 Task: Create a section Agile Accelerators and in the section, add a milestone UI/UX Improvements in the project AdvantEdge
Action: Mouse moved to (88, 346)
Screenshot: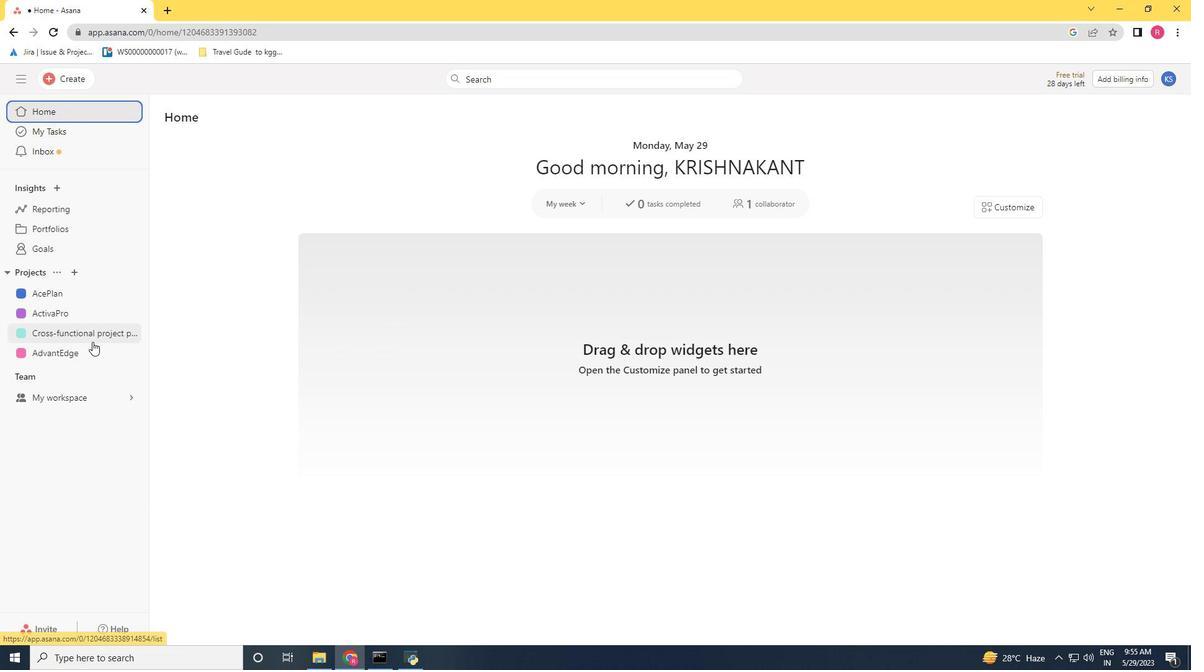 
Action: Mouse pressed left at (88, 346)
Screenshot: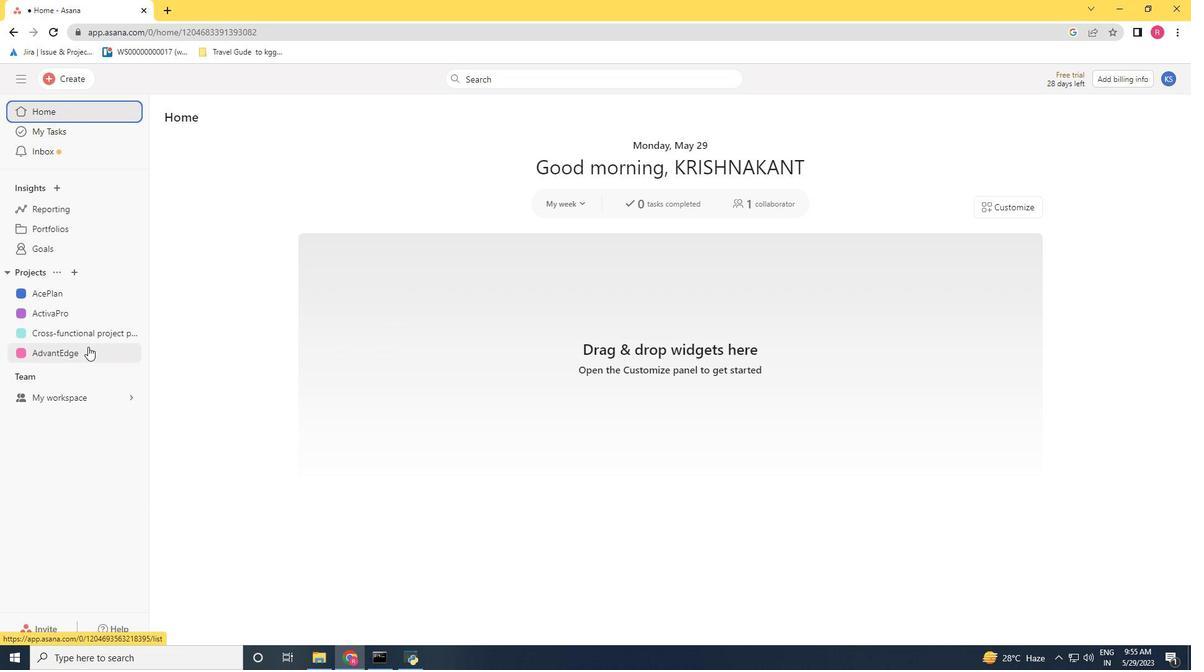 
Action: Mouse moved to (200, 439)
Screenshot: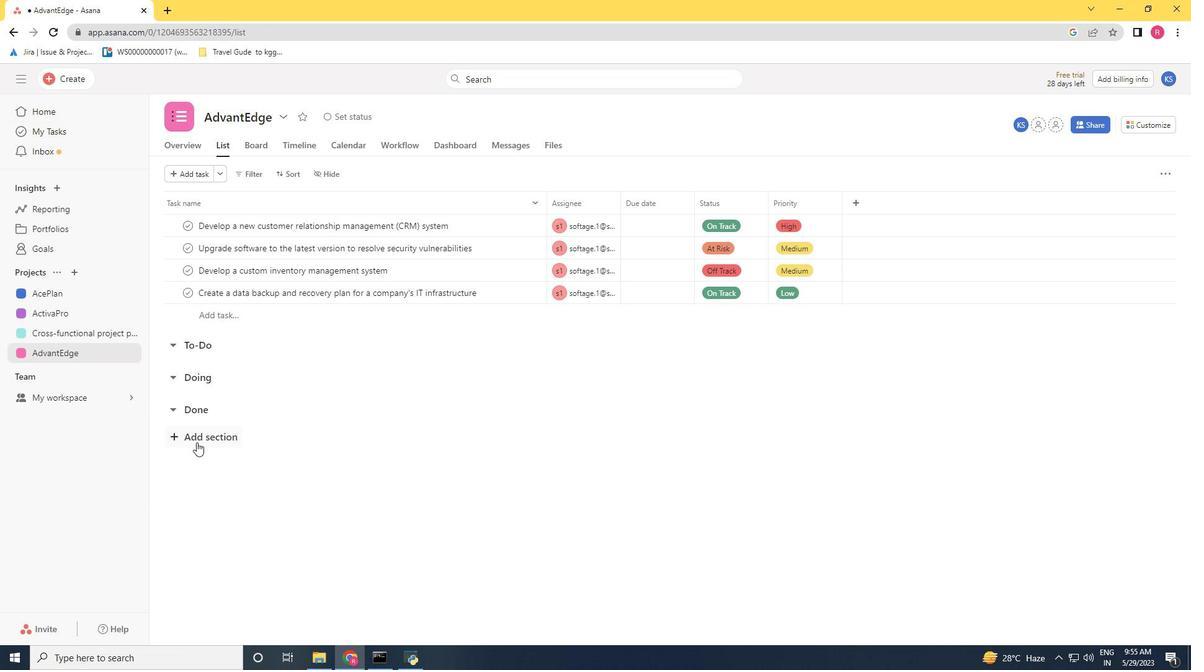 
Action: Mouse pressed left at (200, 439)
Screenshot: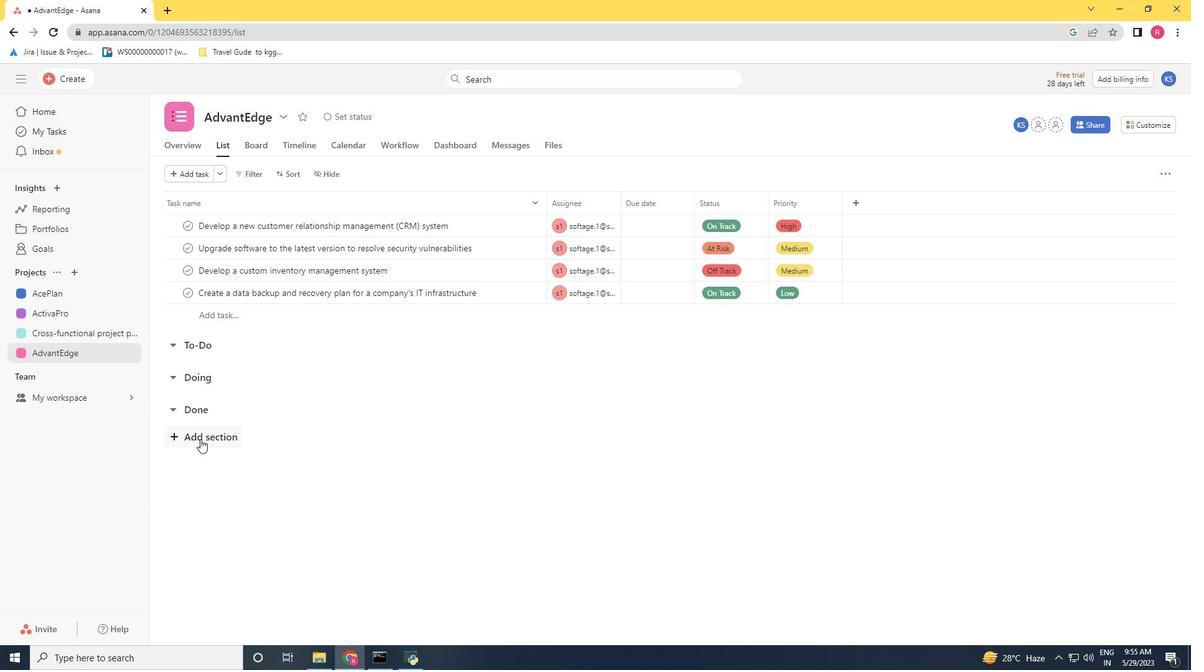 
Action: Mouse moved to (645, 322)
Screenshot: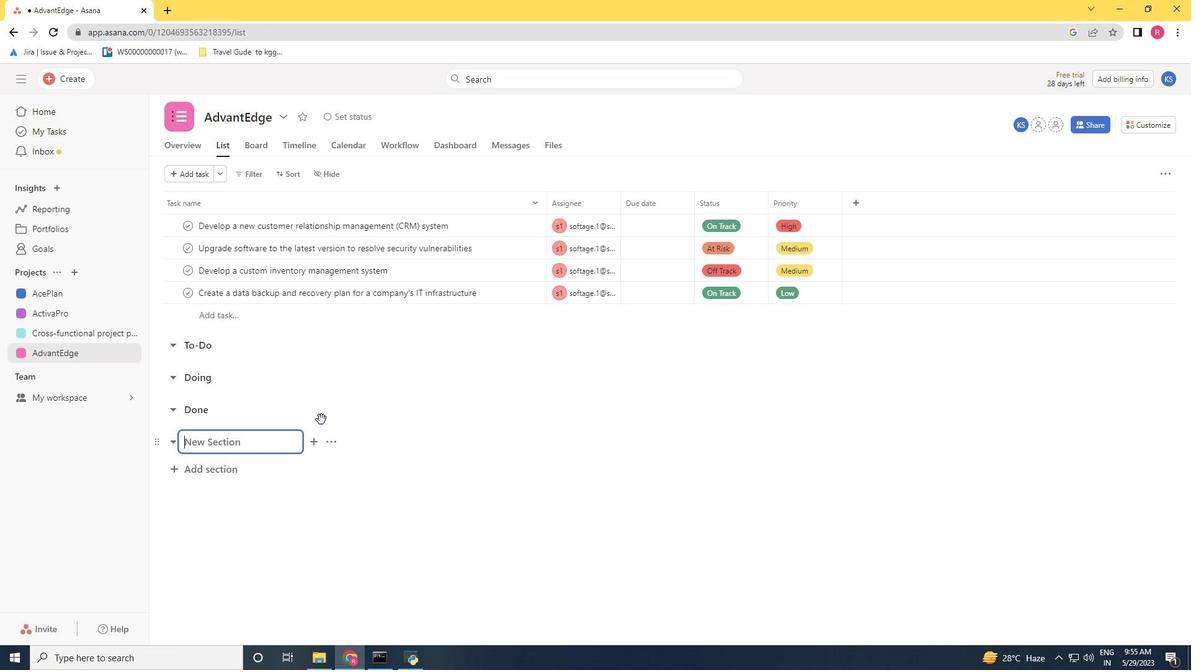 
Action: Key pressed <Key.shift><Key.shift><Key.shift><Key.shift><Key.shift><Key.shift><Key.shift><Key.shift><Key.shift><Key.shift><Key.shift><Key.shift><Key.shift><Key.shift><Key.shift><Key.shift><Key.shift><Key.shift><Key.shift><Key.shift><Key.shift><Key.shift><Key.shift><Key.shift><Key.shift><Key.shift><Key.shift><Key.shift><Key.shift><Key.shift><Key.shift><Key.shift><Key.shift><Key.shift><Key.shift><Key.shift><Key.shift><Key.shift><Key.shift><Key.shift><Key.shift>Agile<Key.space><Key.shift>Accelerators<Key.space><Key.shift_r><Key.enter>
Screenshot: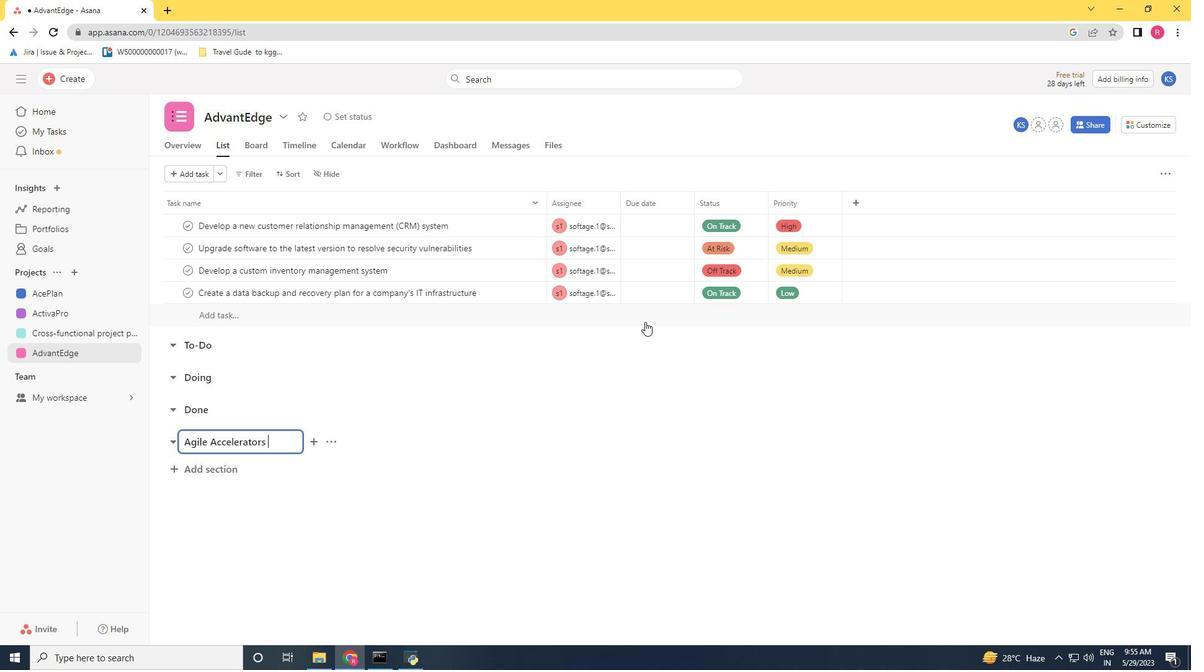 
Action: Mouse moved to (630, 340)
Screenshot: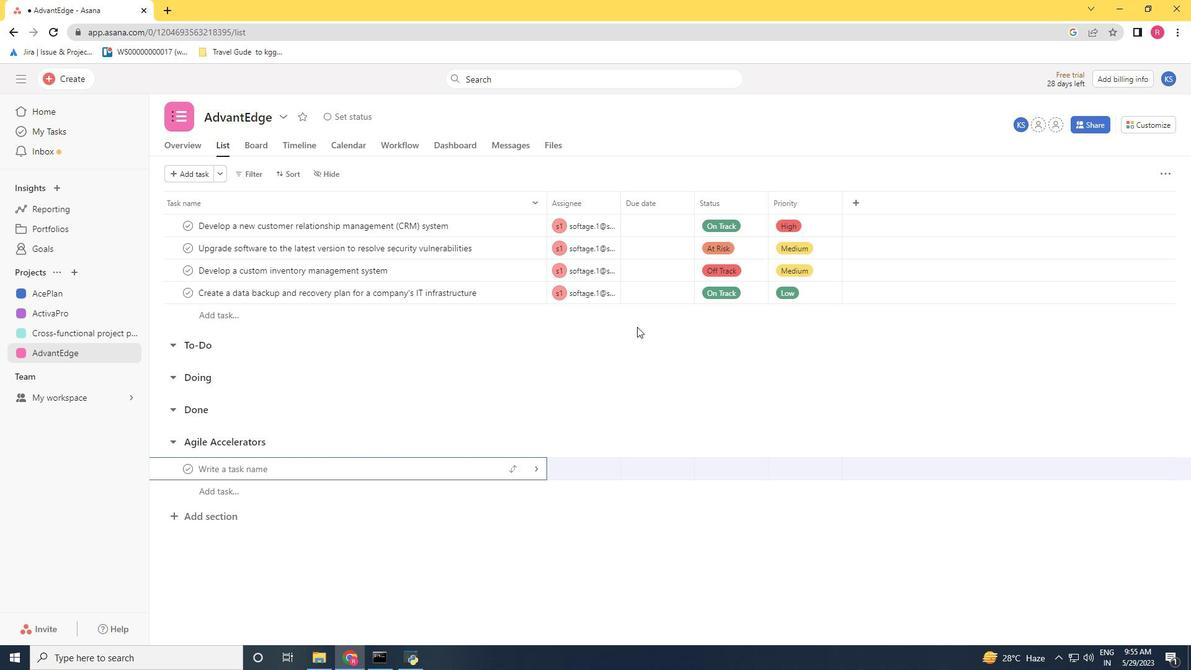 
Action: Key pressed <Key.shift>
Screenshot: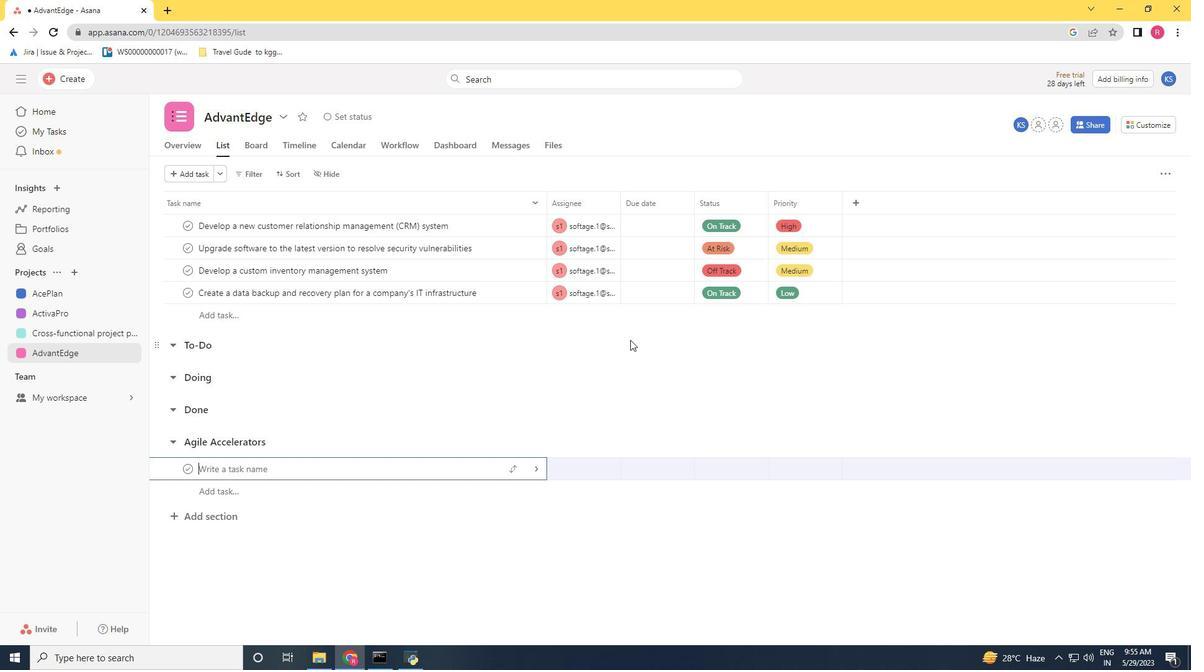 
Action: Mouse moved to (629, 340)
Screenshot: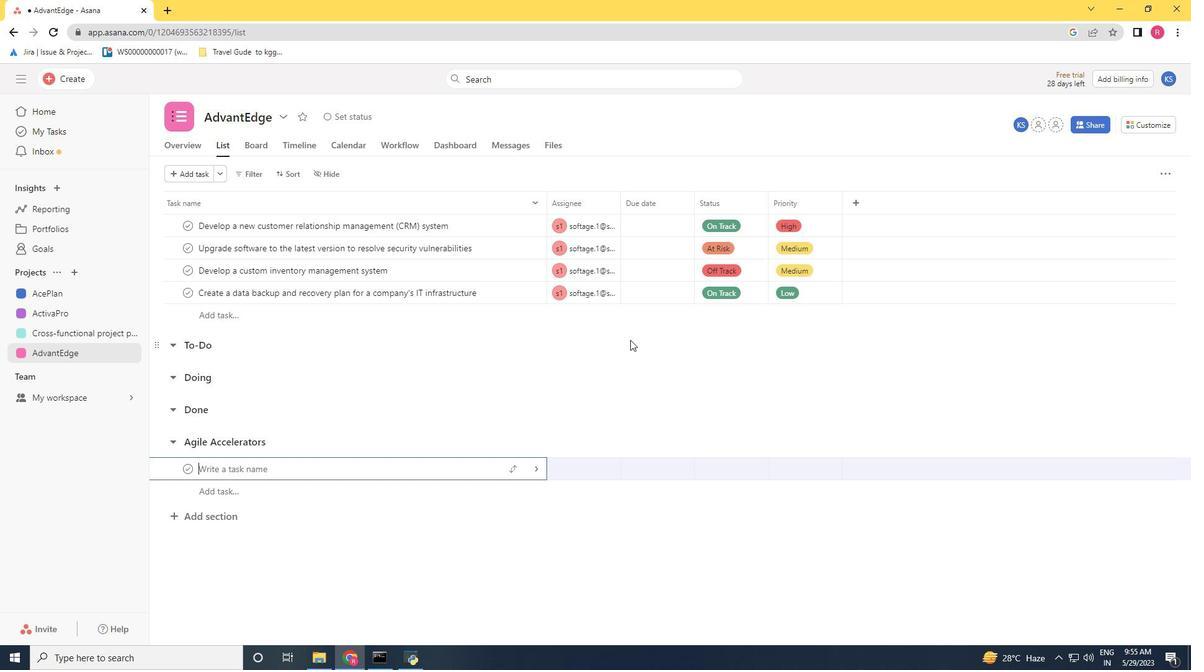 
Action: Key pressed <Key.shift>U<Key.shift><Key.shift><Key.shift><Key.shift><Key.shift><Key.shift><Key.shift><Key.shift><Key.shift><Key.shift><Key.shift><Key.shift><Key.shift><Key.shift><Key.shift><Key.shift><Key.shift><Key.shift><Key.shift><Key.shift>I/<Key.shift><Key.shift><Key.shift><Key.shift><Key.shift><Key.shift><Key.shift>UX<Key.space><Key.shift>Imple<Key.backspace><Key.backspace>rovements
Screenshot: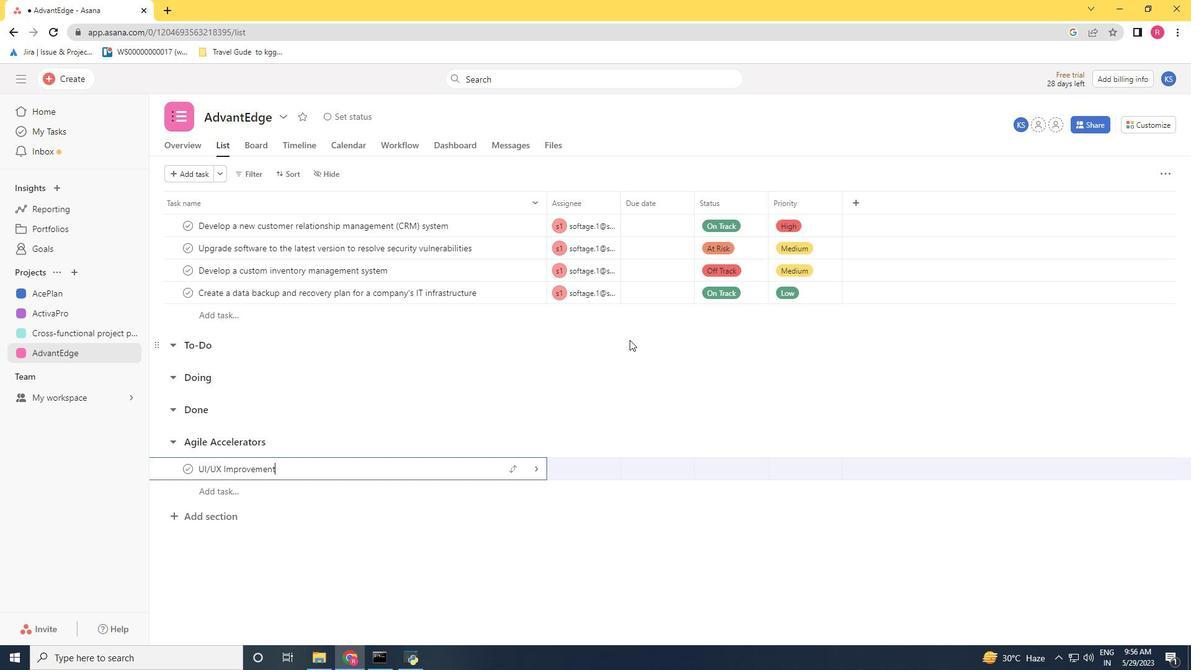 
Action: Mouse moved to (534, 466)
Screenshot: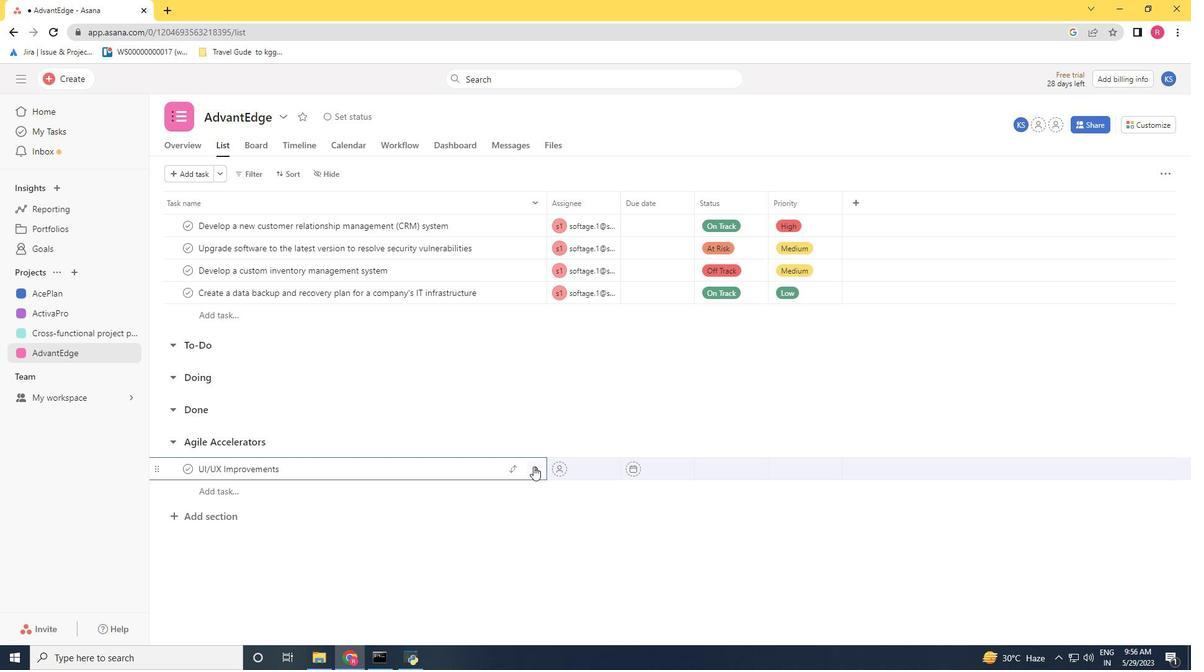 
Action: Mouse pressed left at (534, 466)
Screenshot: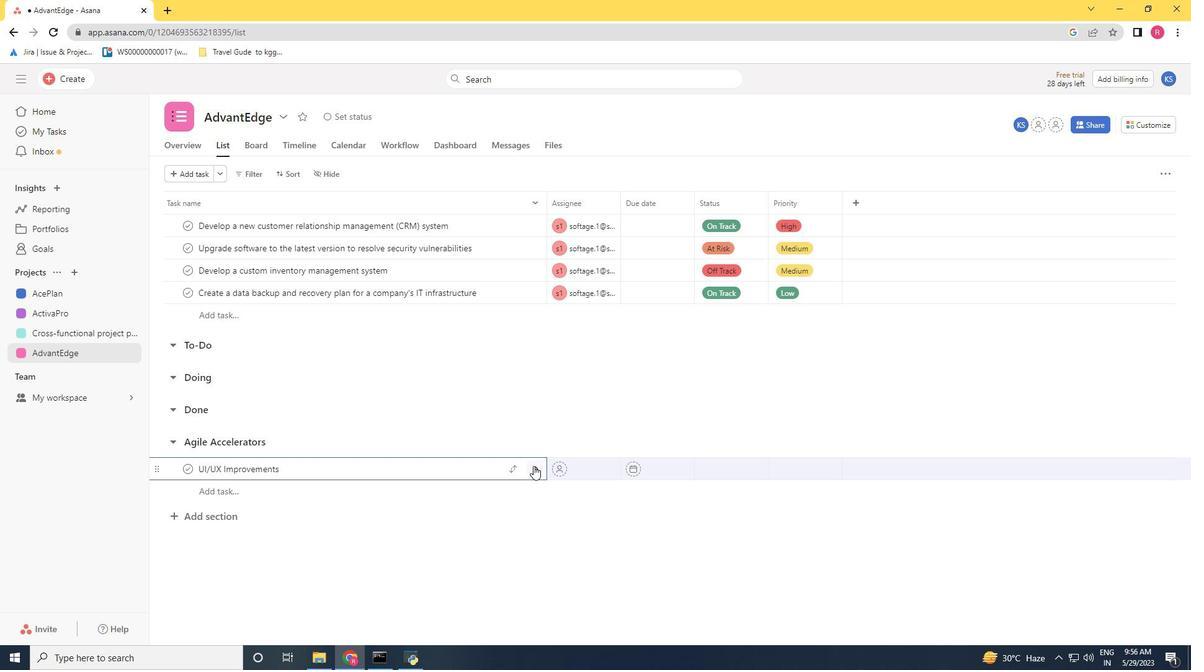 
Action: Mouse moved to (1144, 168)
Screenshot: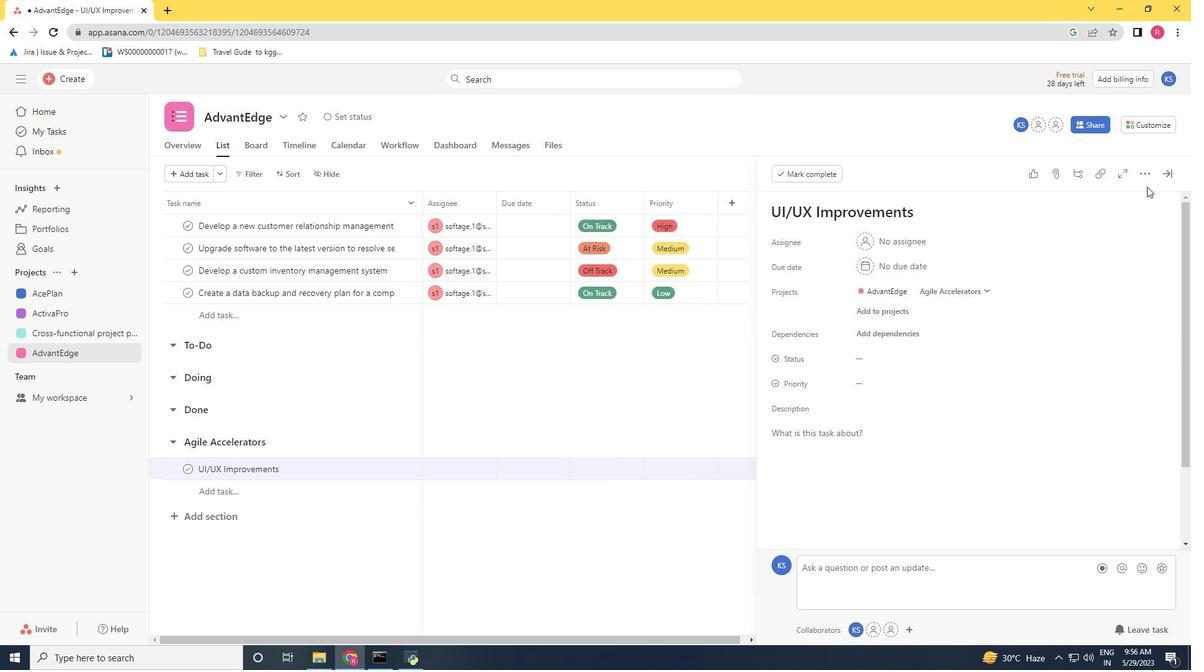 
Action: Mouse pressed left at (1144, 168)
Screenshot: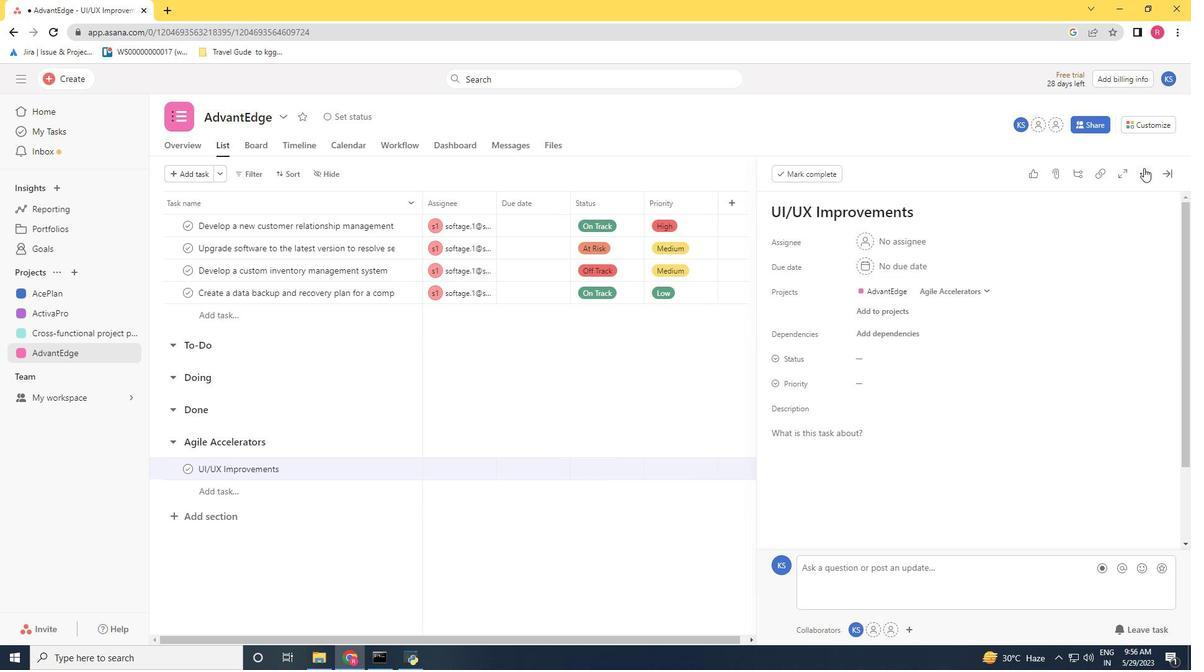 
Action: Mouse moved to (1079, 223)
Screenshot: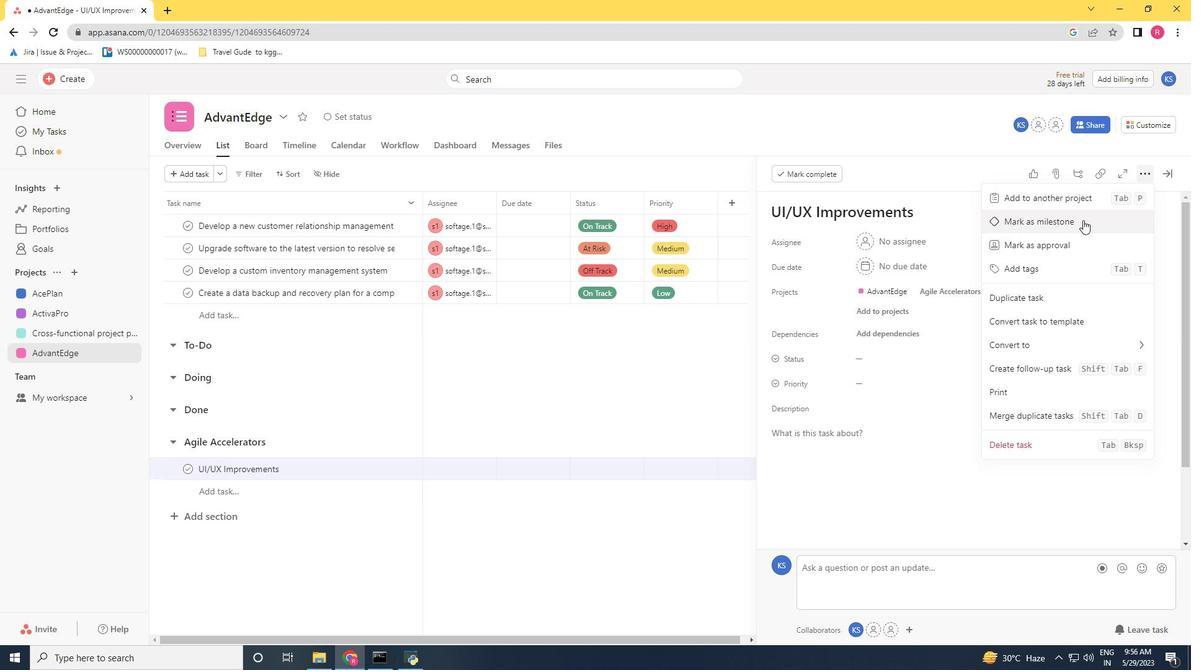 
Action: Mouse pressed left at (1079, 223)
Screenshot: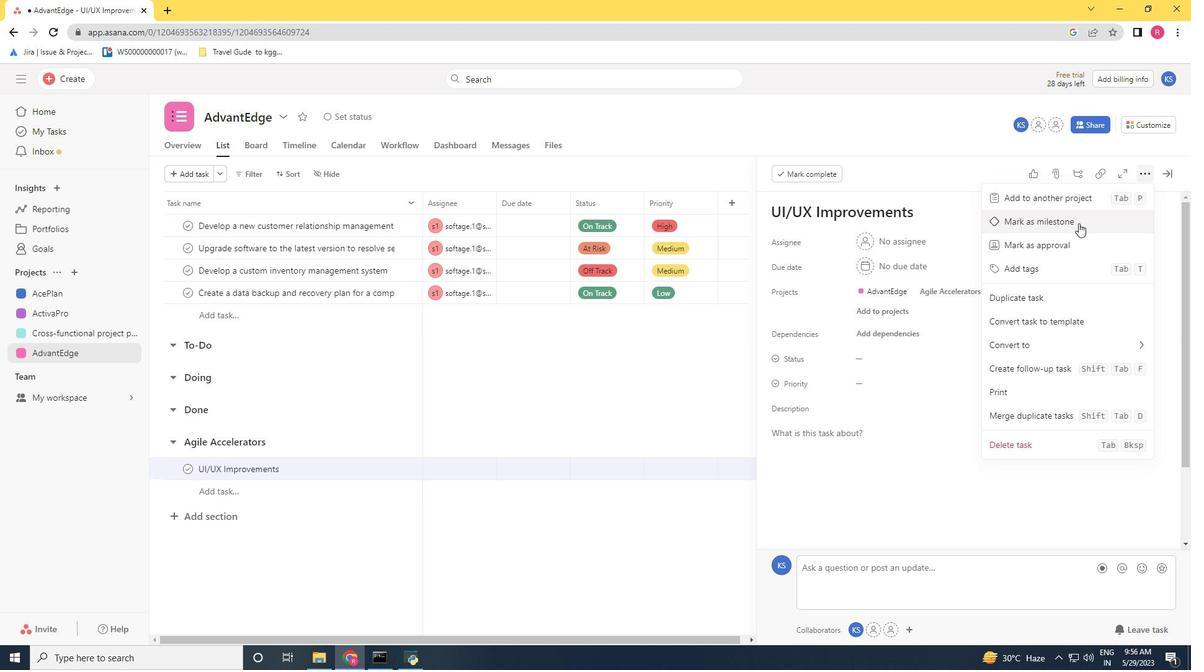 
Action: Mouse moved to (351, 466)
Screenshot: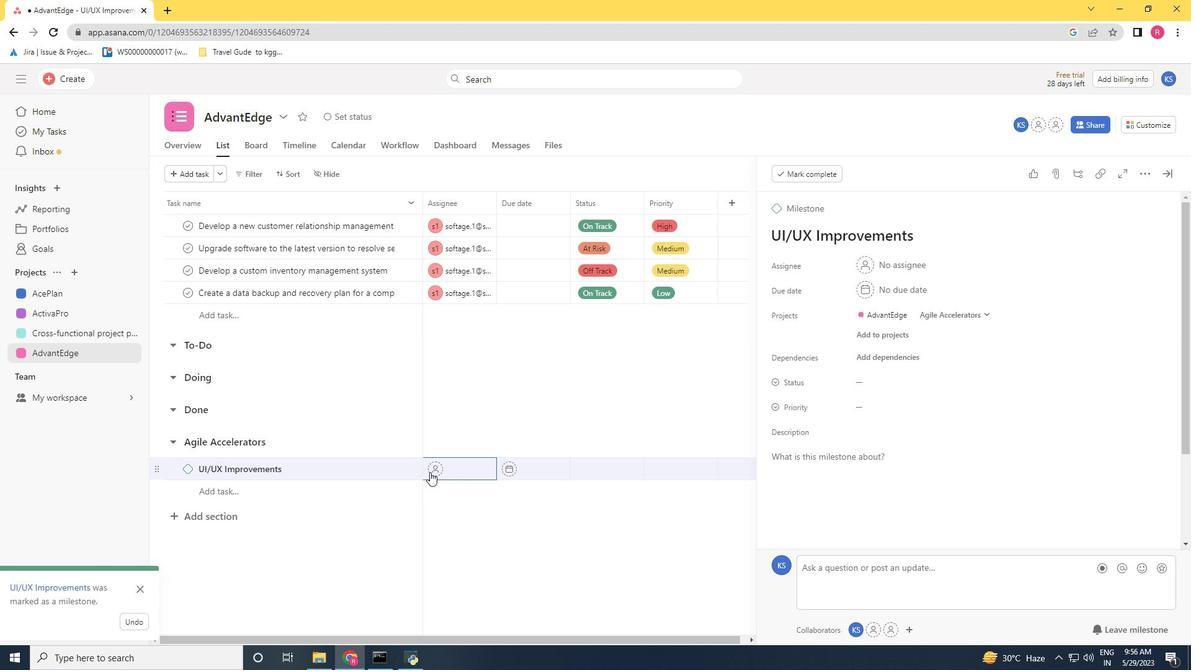 
Action: Mouse pressed right at (351, 466)
Screenshot: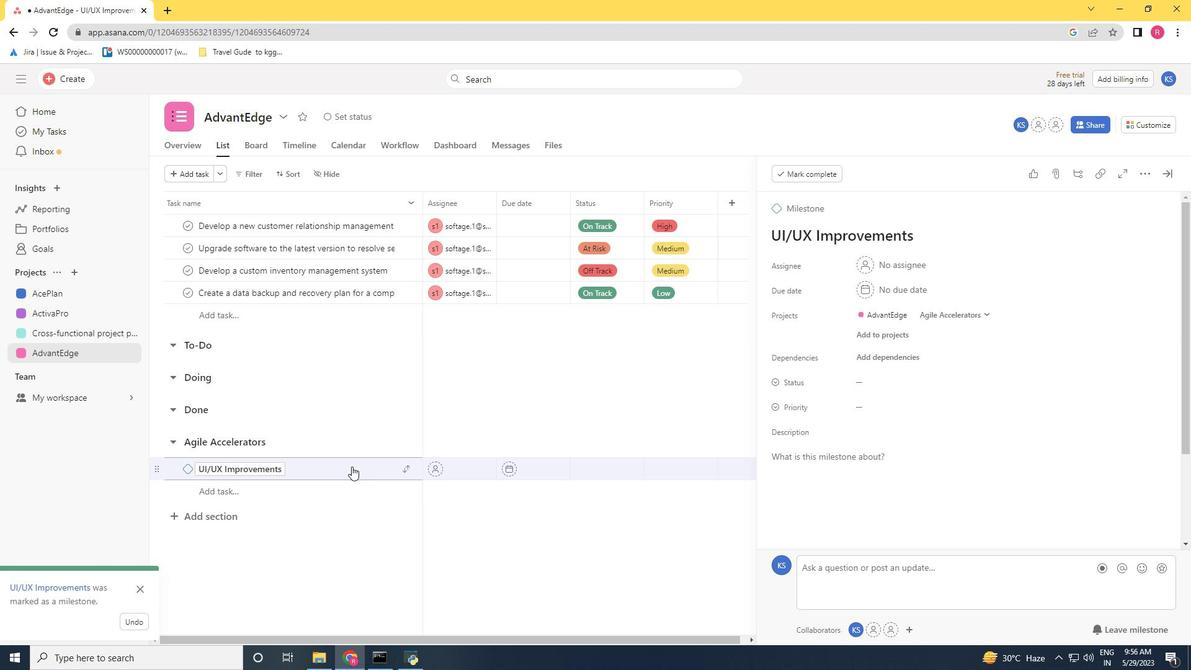 
Action: Mouse moved to (357, 523)
Screenshot: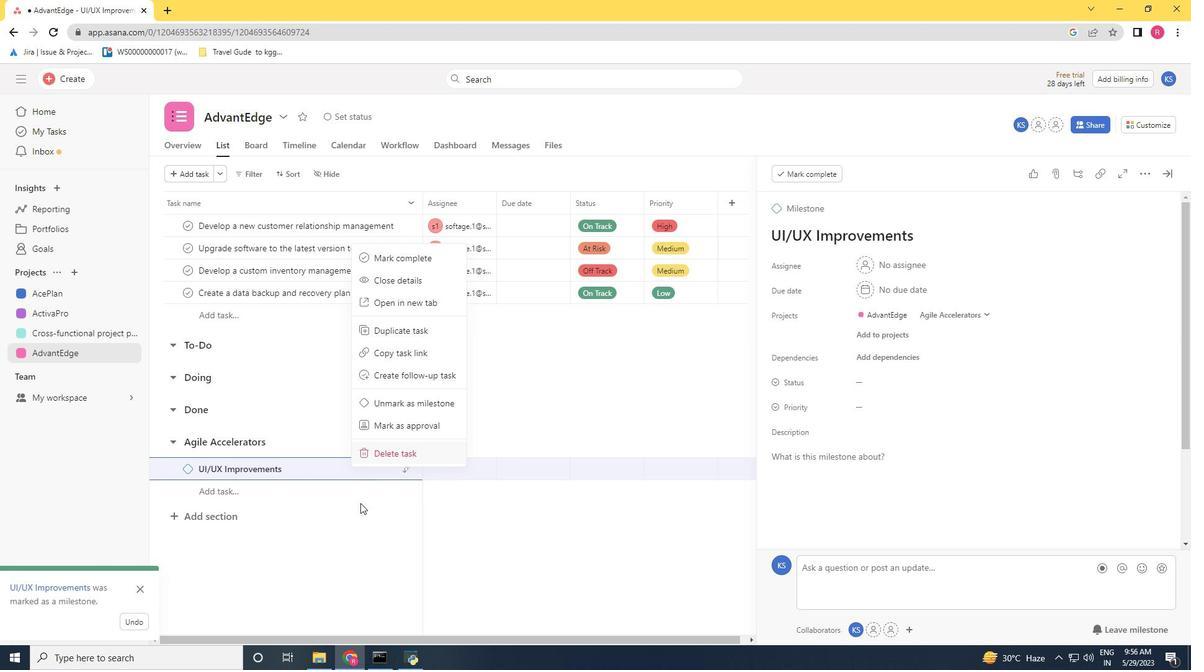 
Action: Mouse pressed left at (357, 523)
Screenshot: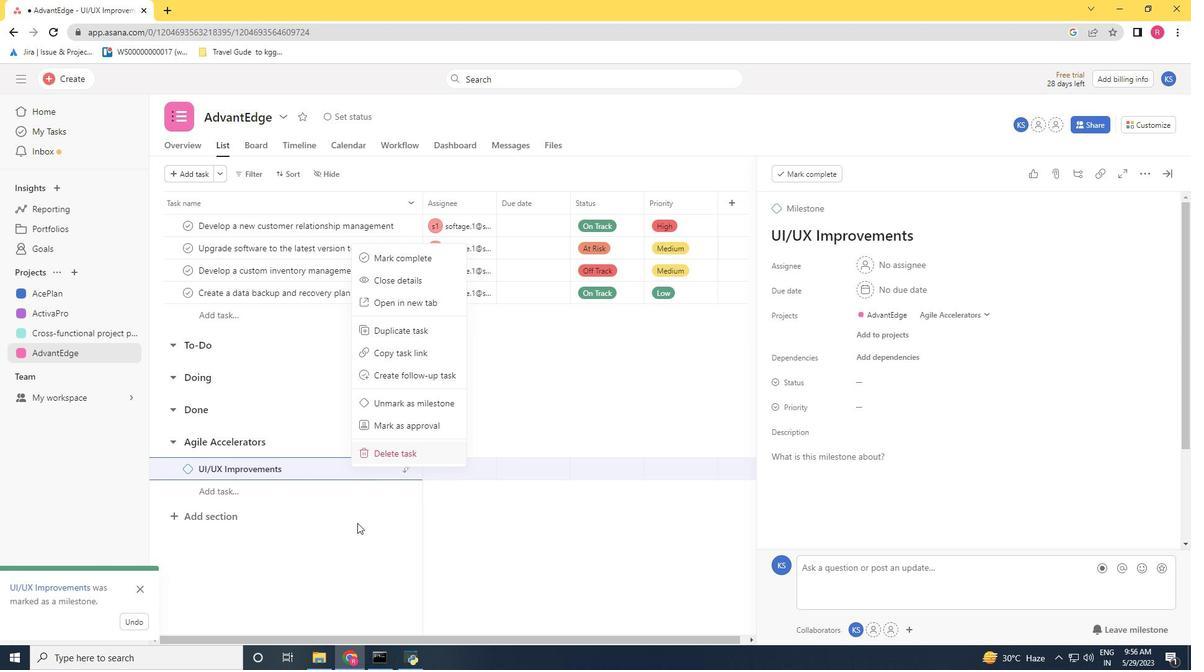 
